 Task: Calculate the inverse hyperbolic cosine for x = 1.
Action: Mouse moved to (1175, 77)
Screenshot: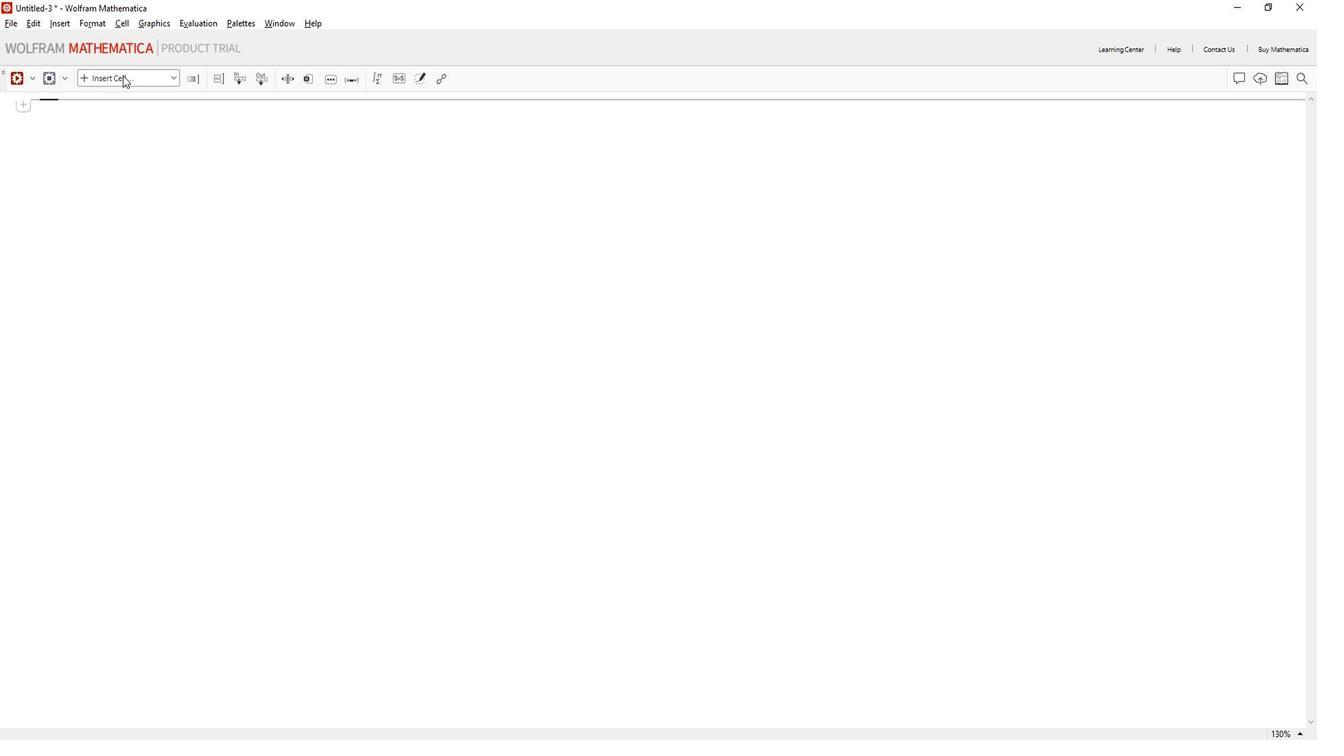
Action: Mouse pressed left at (1175, 77)
Screenshot: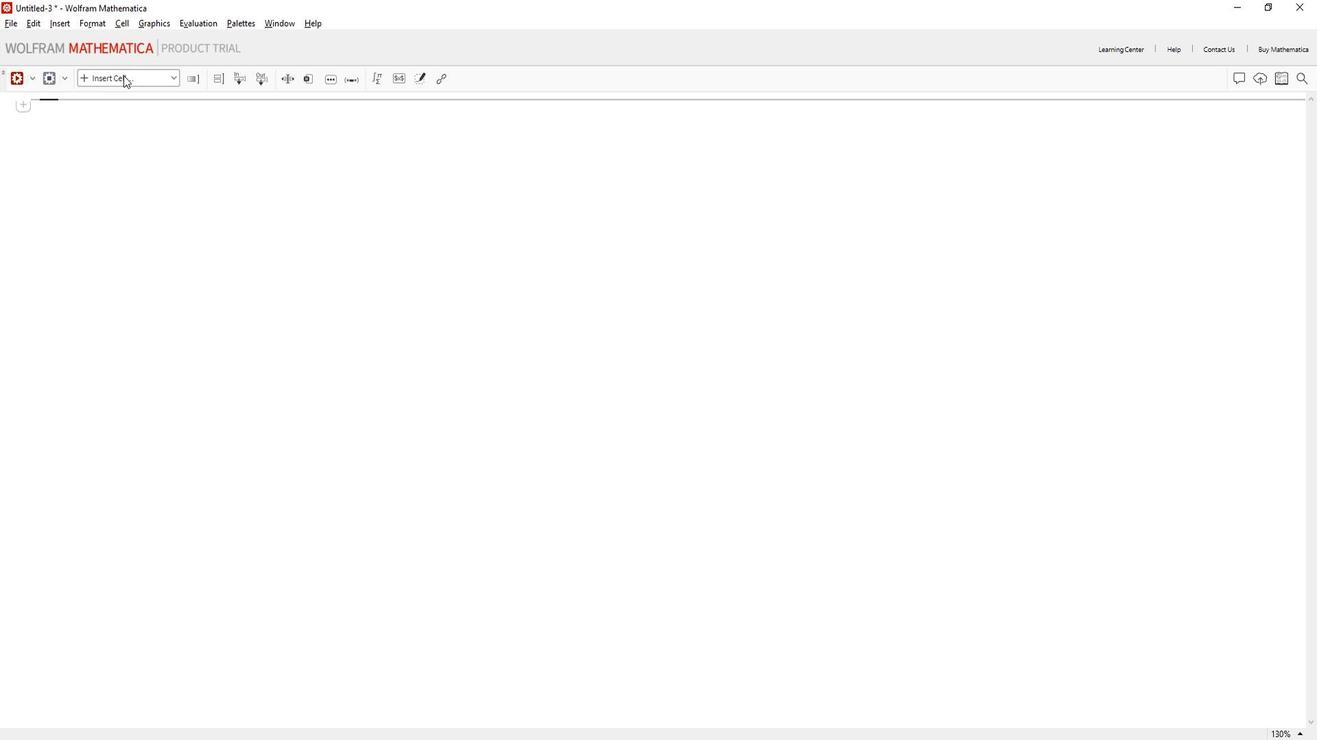 
Action: Mouse moved to (1169, 106)
Screenshot: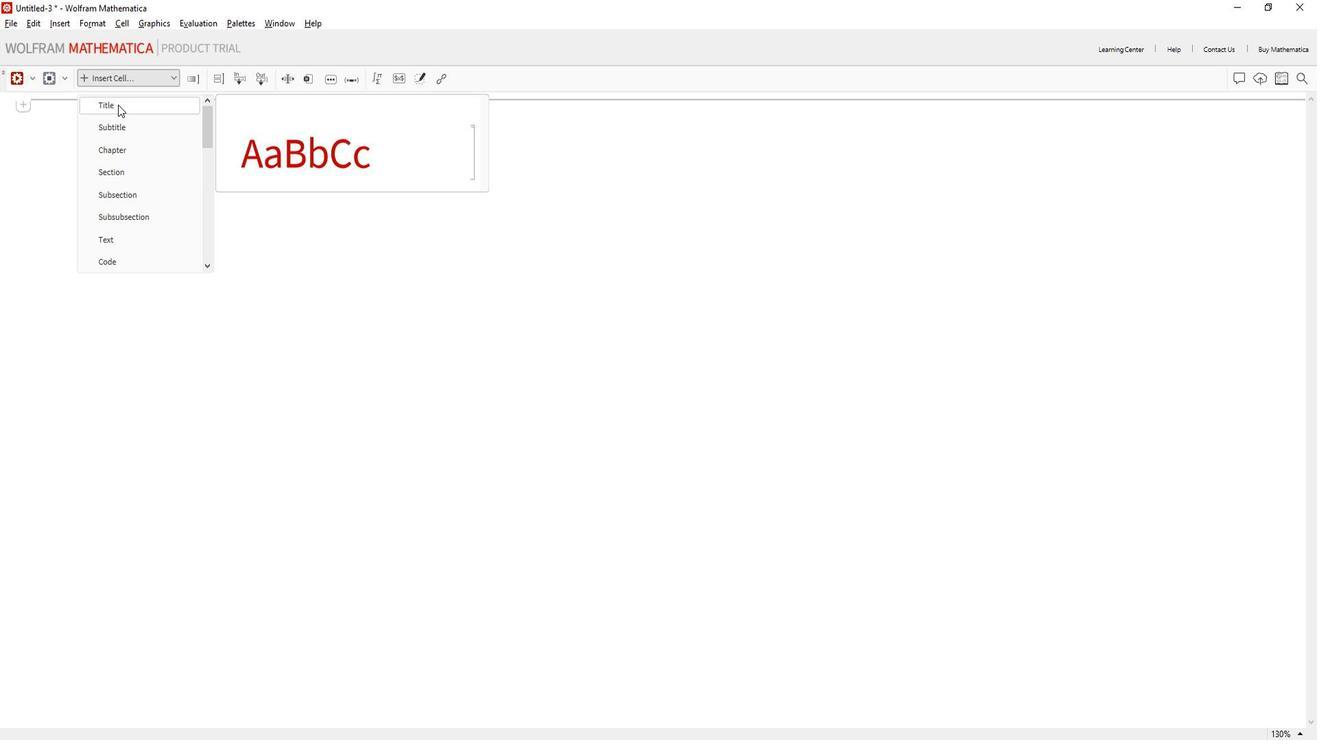 
Action: Mouse pressed left at (1169, 106)
Screenshot: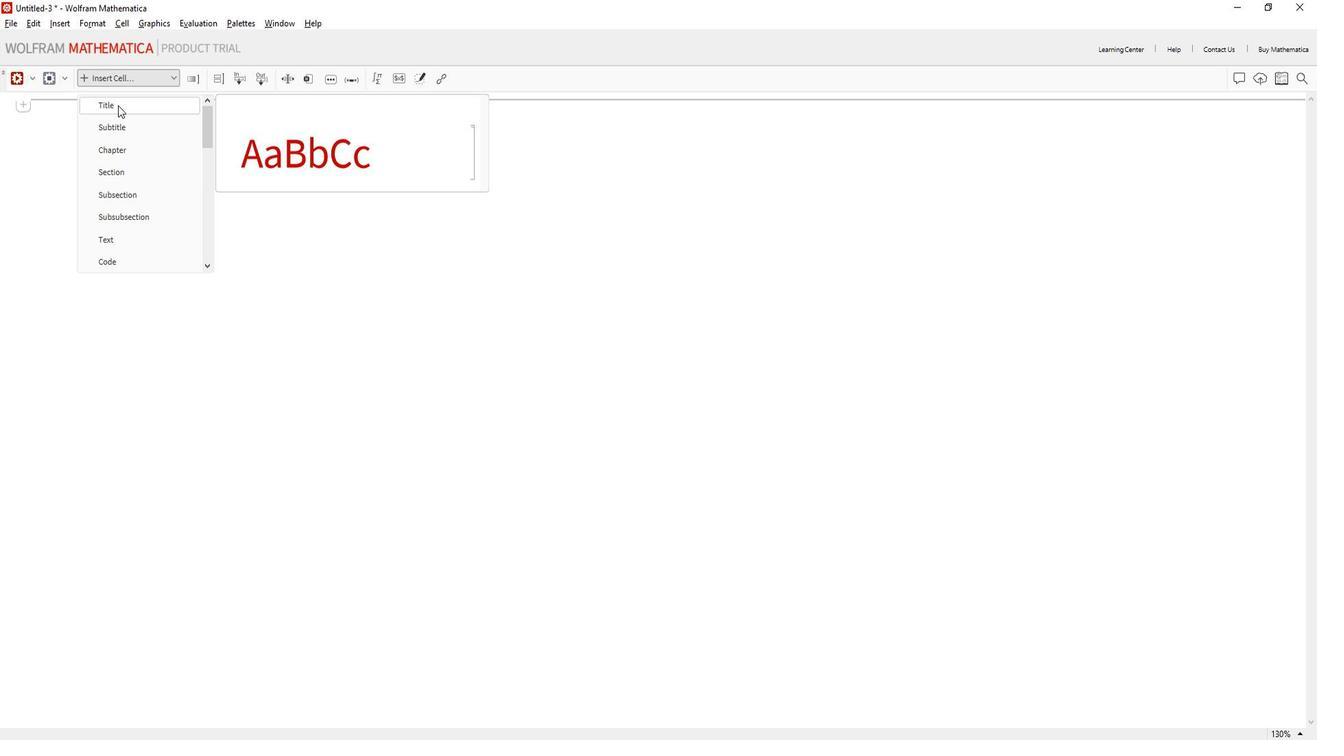 
Action: Key pressed <Key.shift>Calculate<Key.space>the<Key.space>inverse<Key.space>g<Key.backspace>hyperbolic<Key.space>cosin
Screenshot: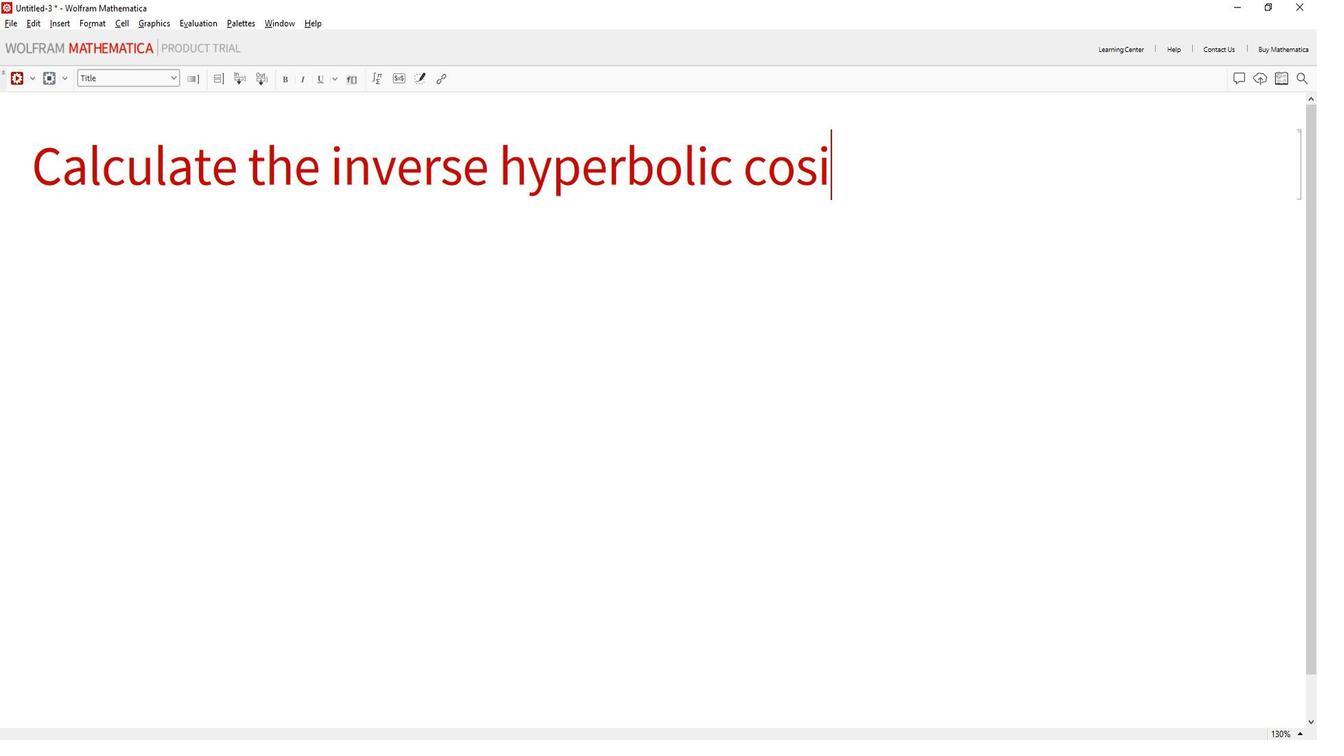
Action: Mouse moved to (1159, 208)
Screenshot: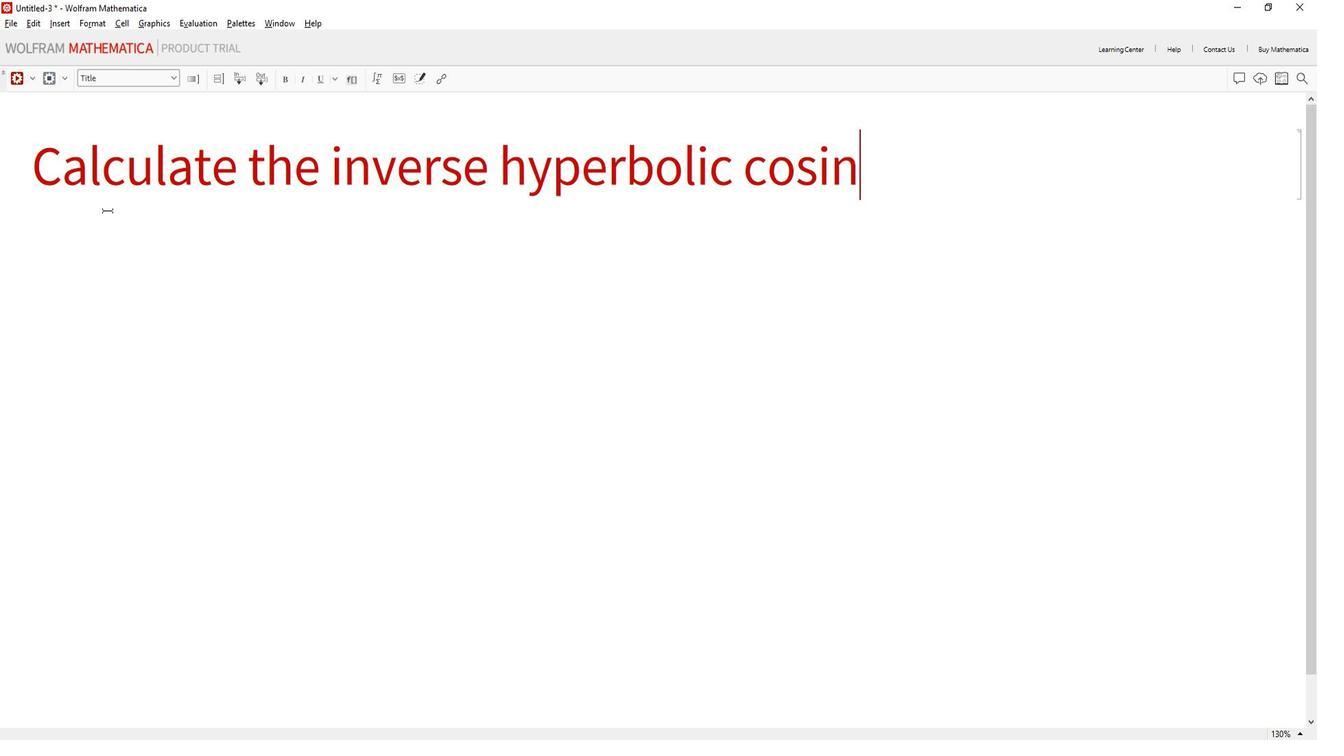 
Action: Mouse pressed left at (1159, 208)
Screenshot: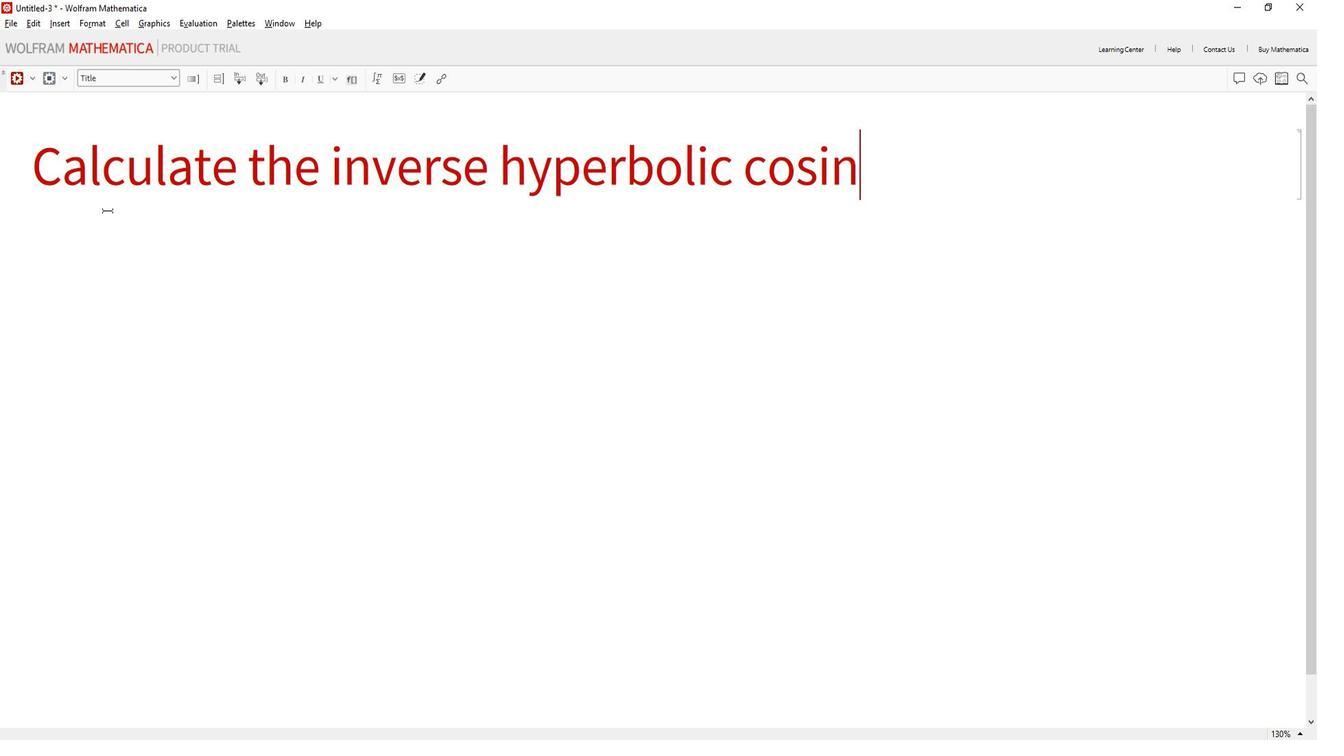 
Action: Mouse moved to (1198, 79)
Screenshot: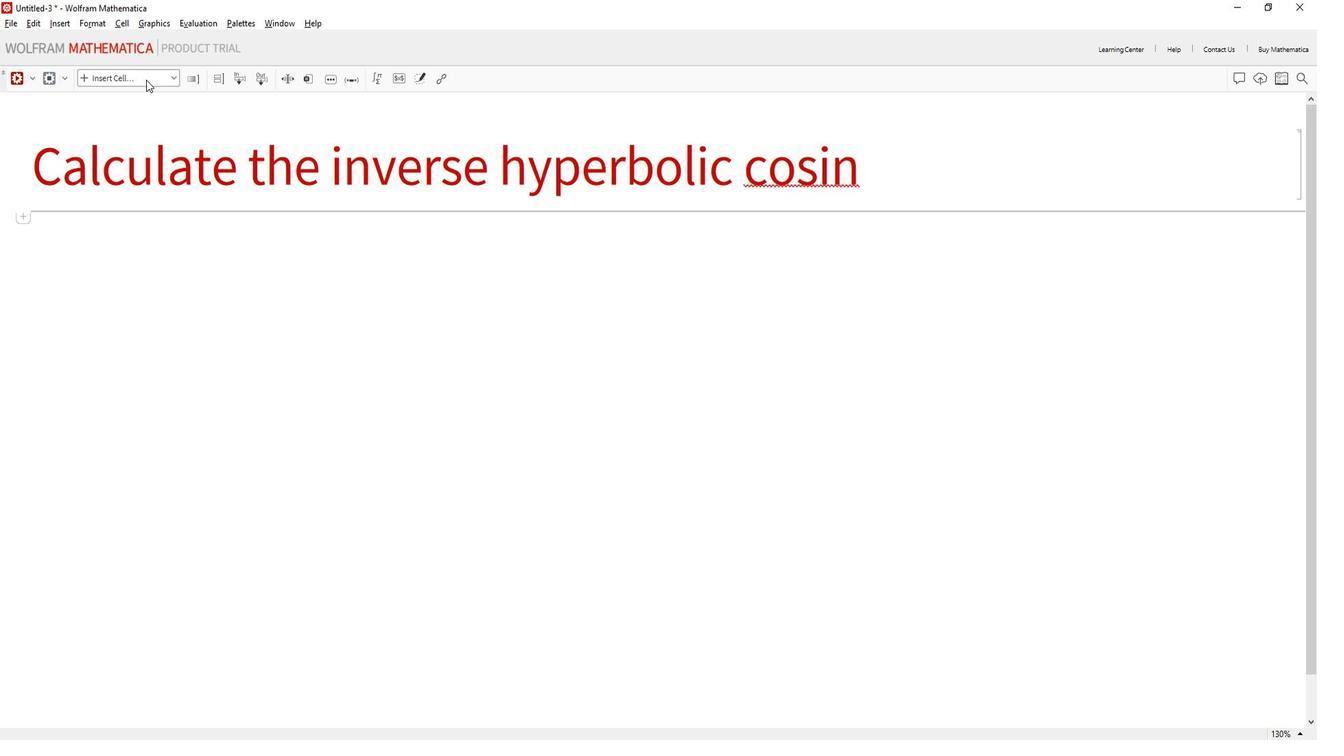 
Action: Mouse pressed left at (1198, 79)
Screenshot: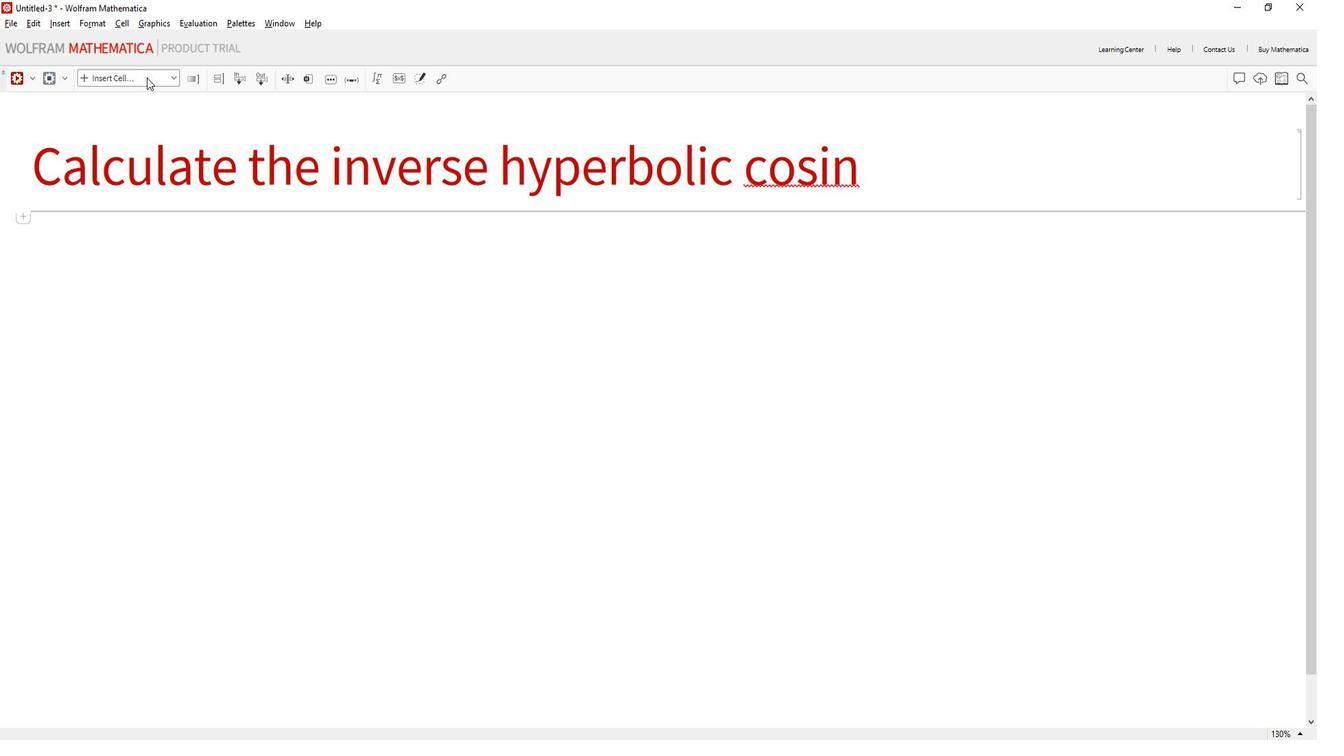 
Action: Mouse moved to (1163, 255)
Screenshot: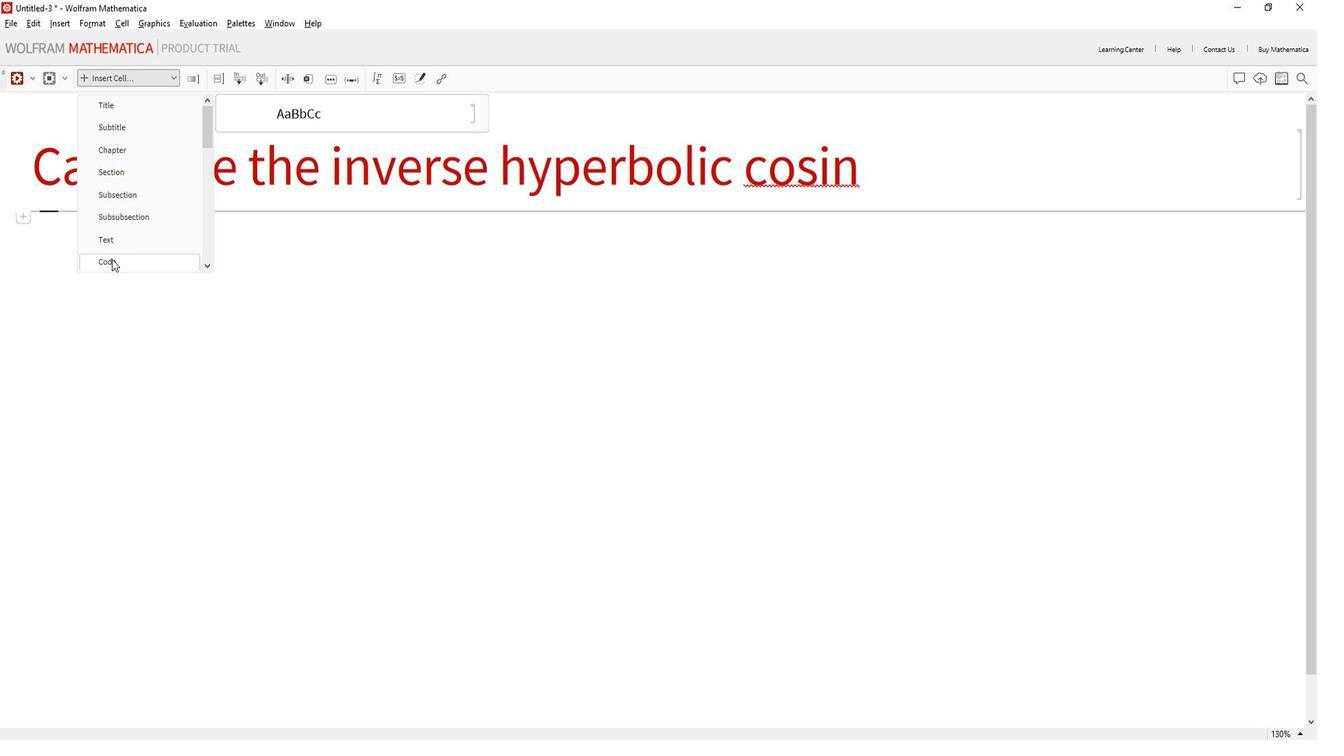 
Action: Mouse pressed left at (1163, 255)
Screenshot: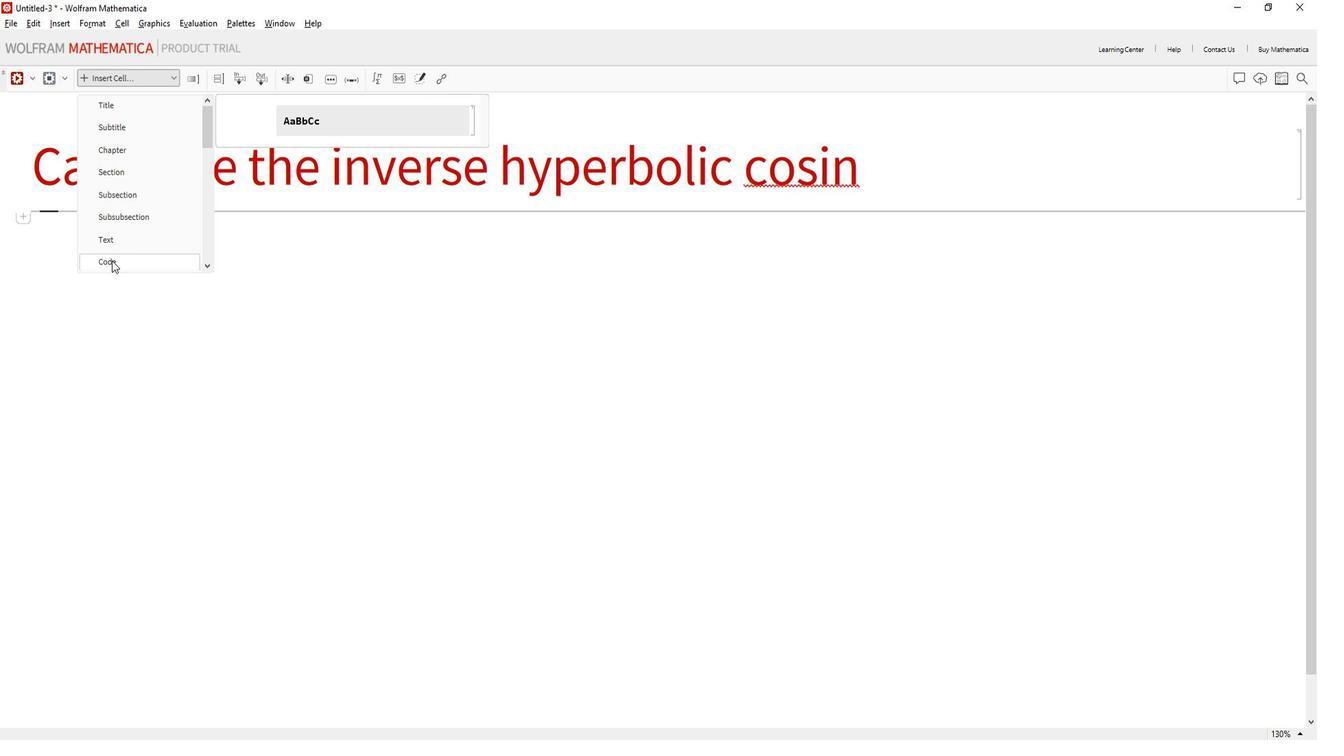 
Action: Mouse moved to (981, 264)
Screenshot: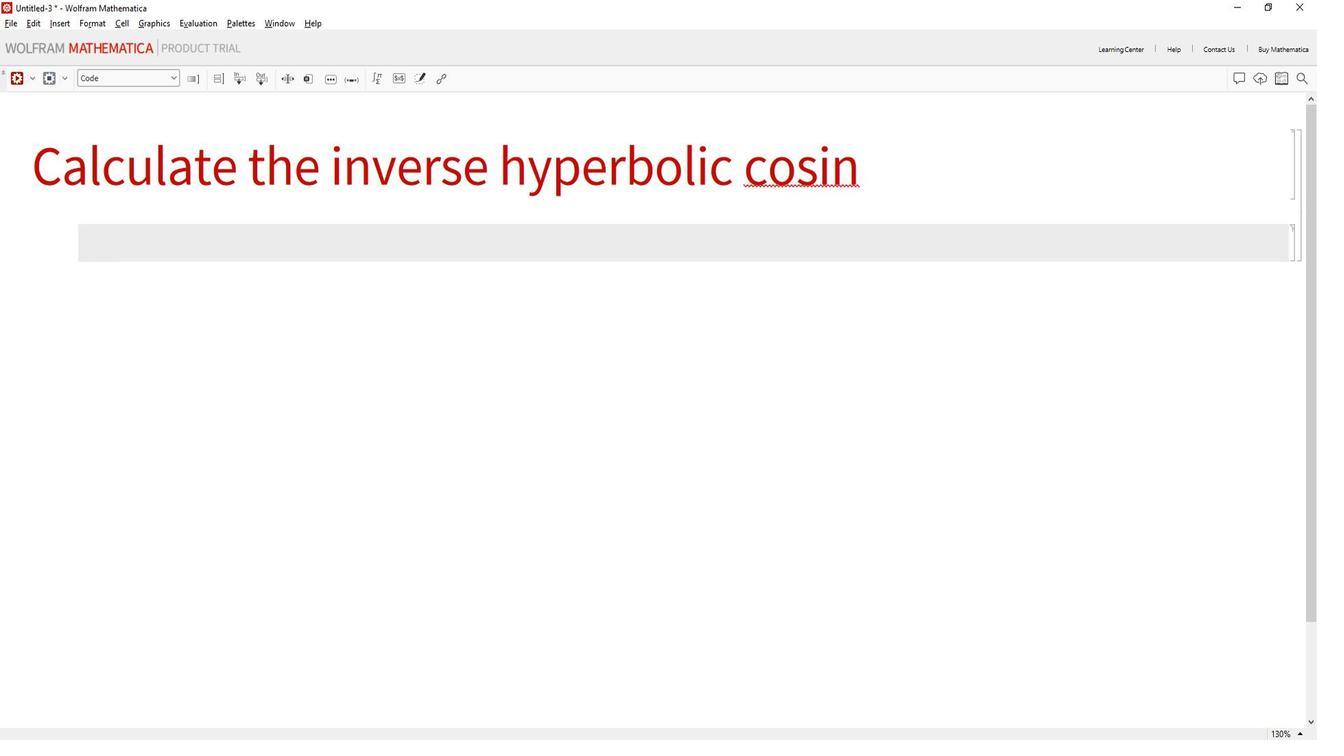 
Action: Mouse pressed left at (981, 264)
Screenshot: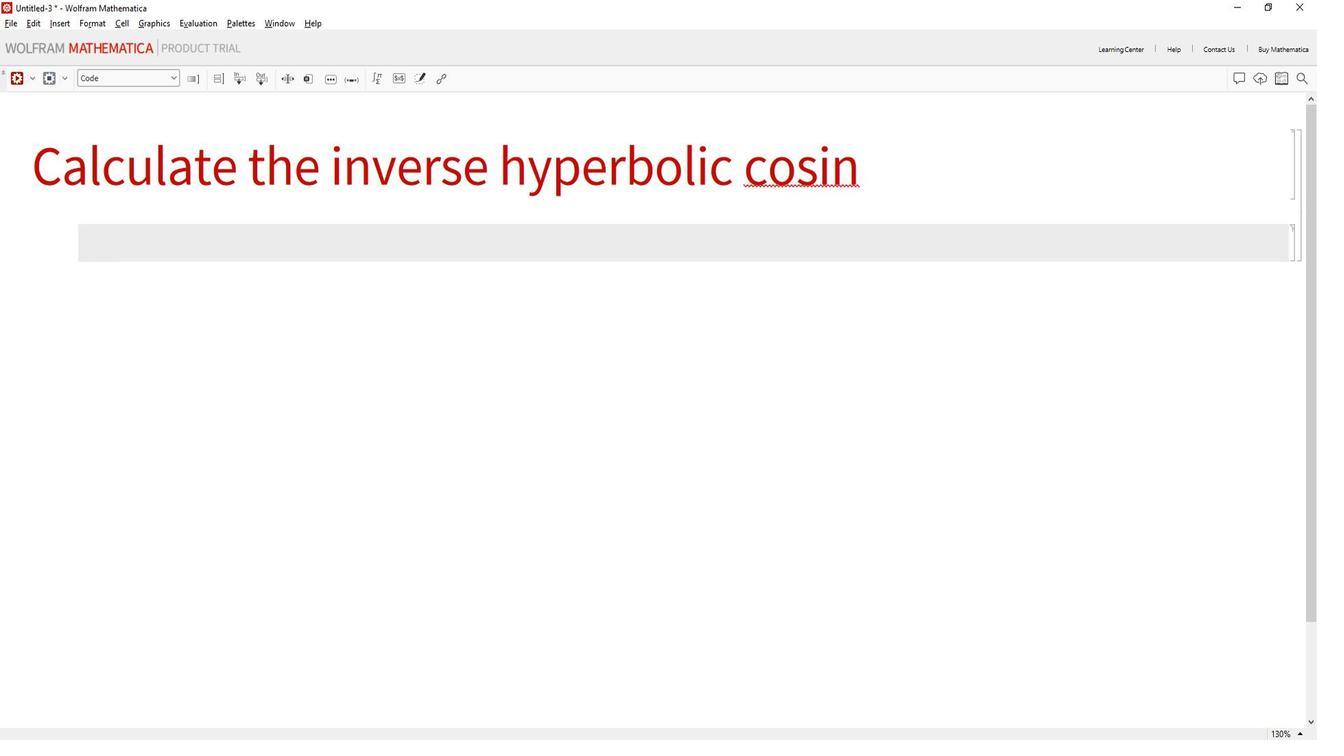 
Action: Mouse moved to (1157, 240)
Screenshot: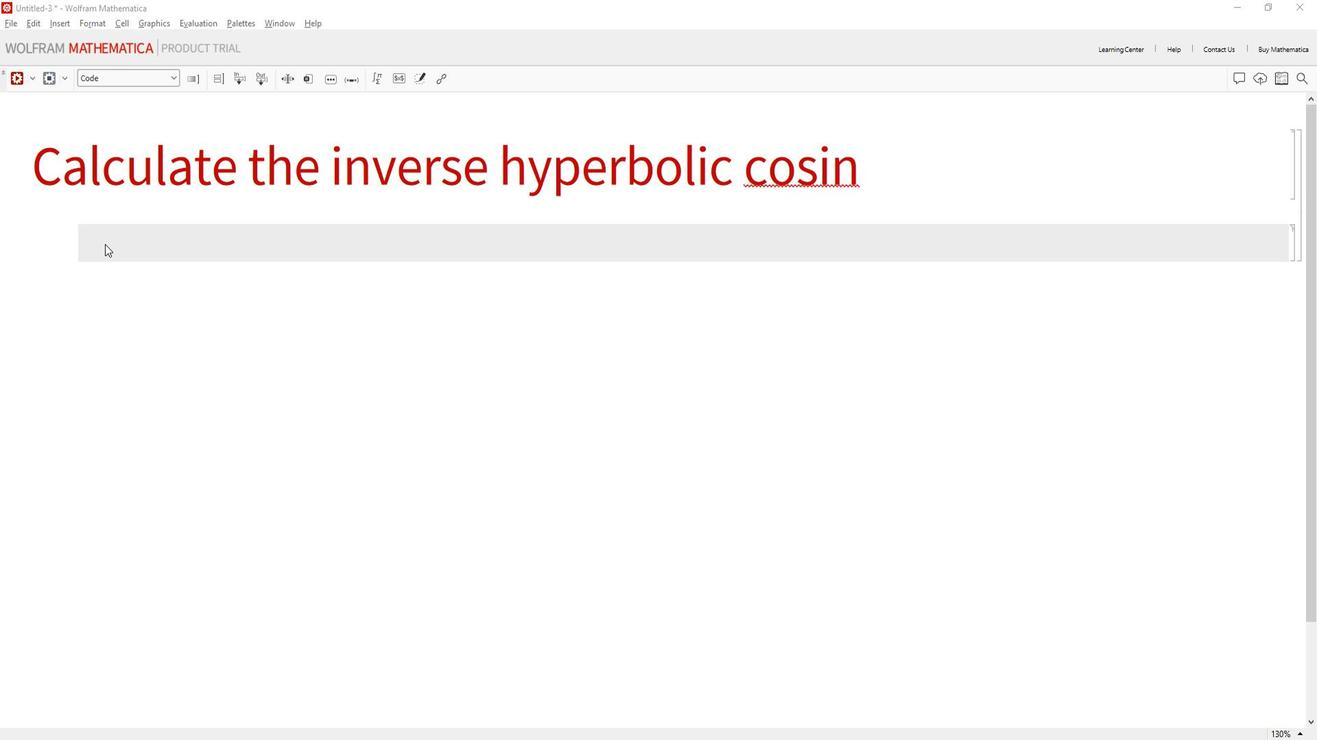 
Action: Mouse pressed left at (1157, 240)
Screenshot: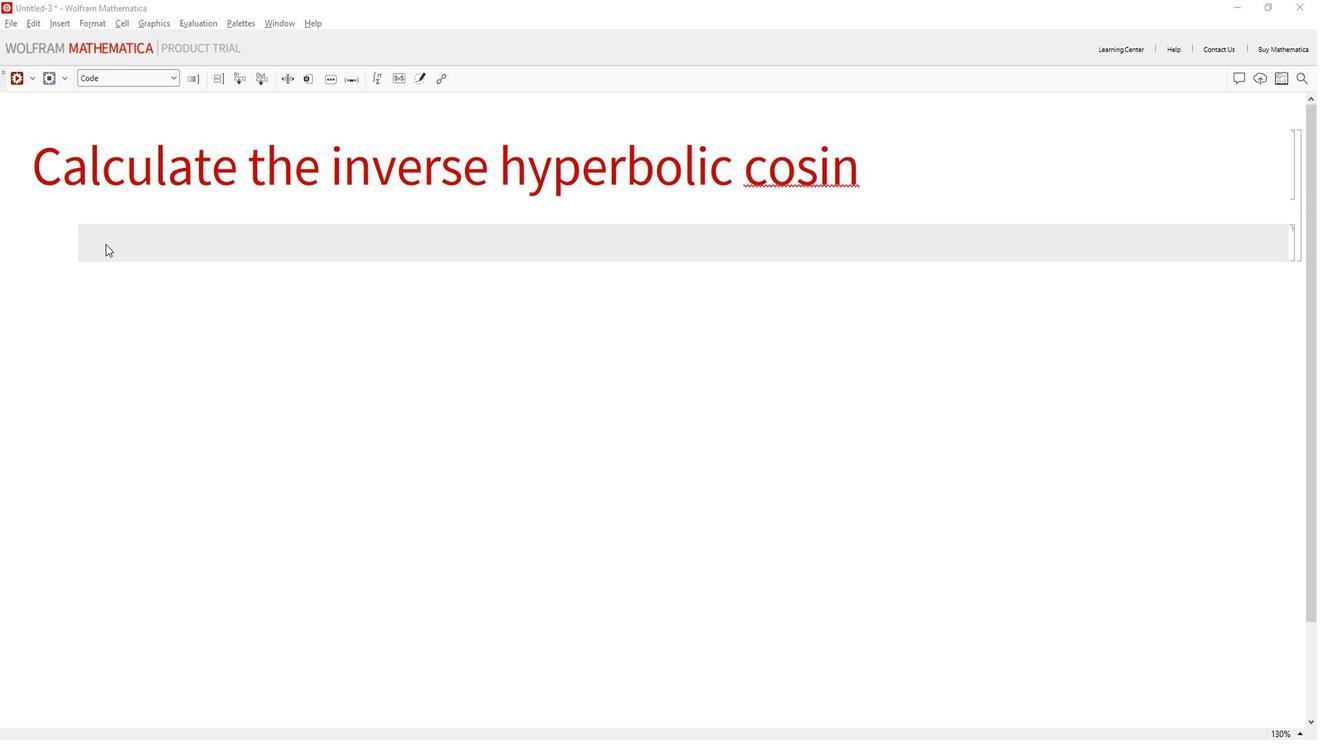 
Action: Key pressed <Key.shift_r>(*c<Key.shift><Key.backspace><Key.shift>Calculate<Key.space>the<Key.space>inverse<Key.space>g<Key.backspace>hyperbolic<Key.space>consin<Key.space>for<Key.space>x<Key.space>=<Key.space>1<Key.right><Key.right>arr<Key.backspace>c<Key.shift>Cosh<Key.shift>Value<Key.enter><Key.space>=<Key.space><Key.shift>Arc<Key.shift>Cosh[1<Key.right><Key.enter><Key.enter><Key.shift_r><Key.shift_r><Key.shift_r><Key.shift_r>(*<Key.shift>Dispay<Key.space>the<Key.space>result<Key.right><Key.right><Key.enter><Key.shift>Print[<Key.shift_r><Key.shift_r>"<Key.shift><Key.shift><Key.shift>The<Key.space>inverse<Key.space>hyperbolic<Key.space>cosine<Key.space>for<Key.space>x<Key.space>=<Key.space>1<Key.space>is<Key.space><Key.shift_r>:<Key.right><Key.left><Key.space><Key.right><Key.space>,<Key.space>arc<Key.shift>Cosh<Key.shift>Value<Key.enter>
Screenshot: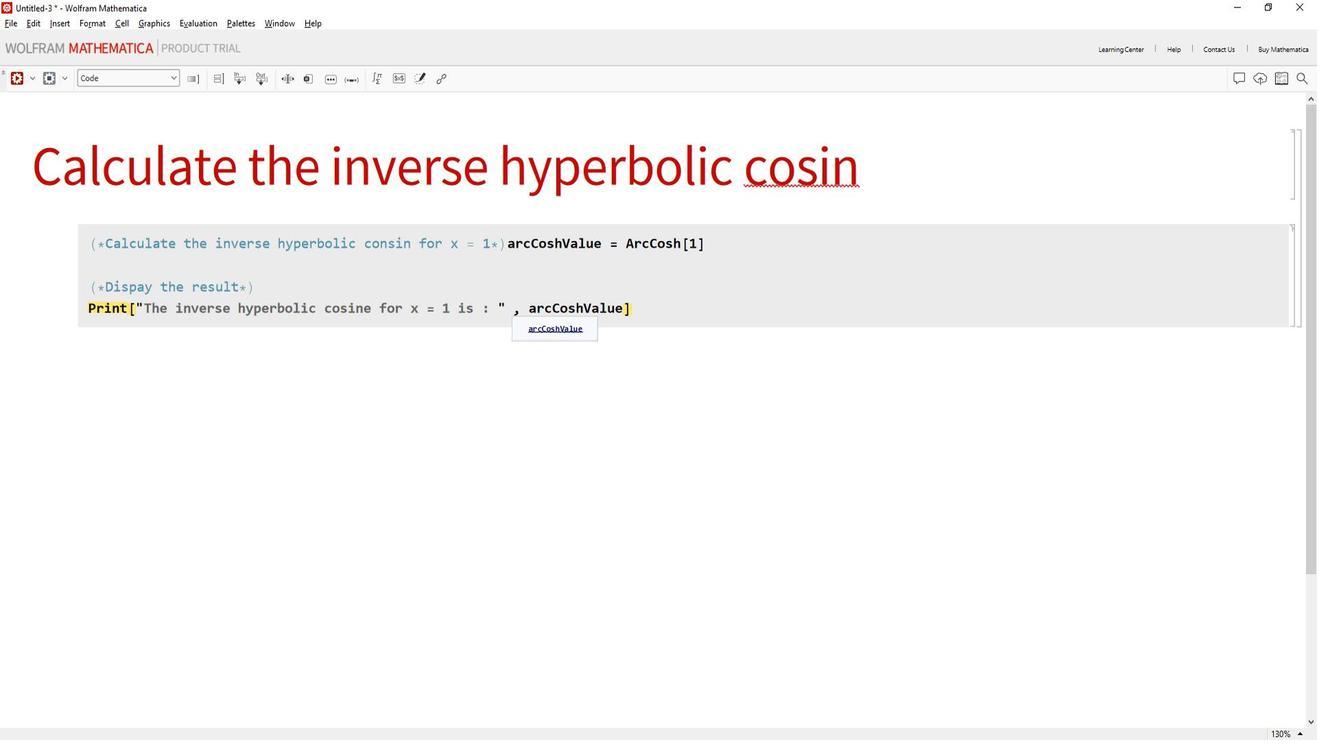 
Action: Mouse moved to (1303, 268)
Screenshot: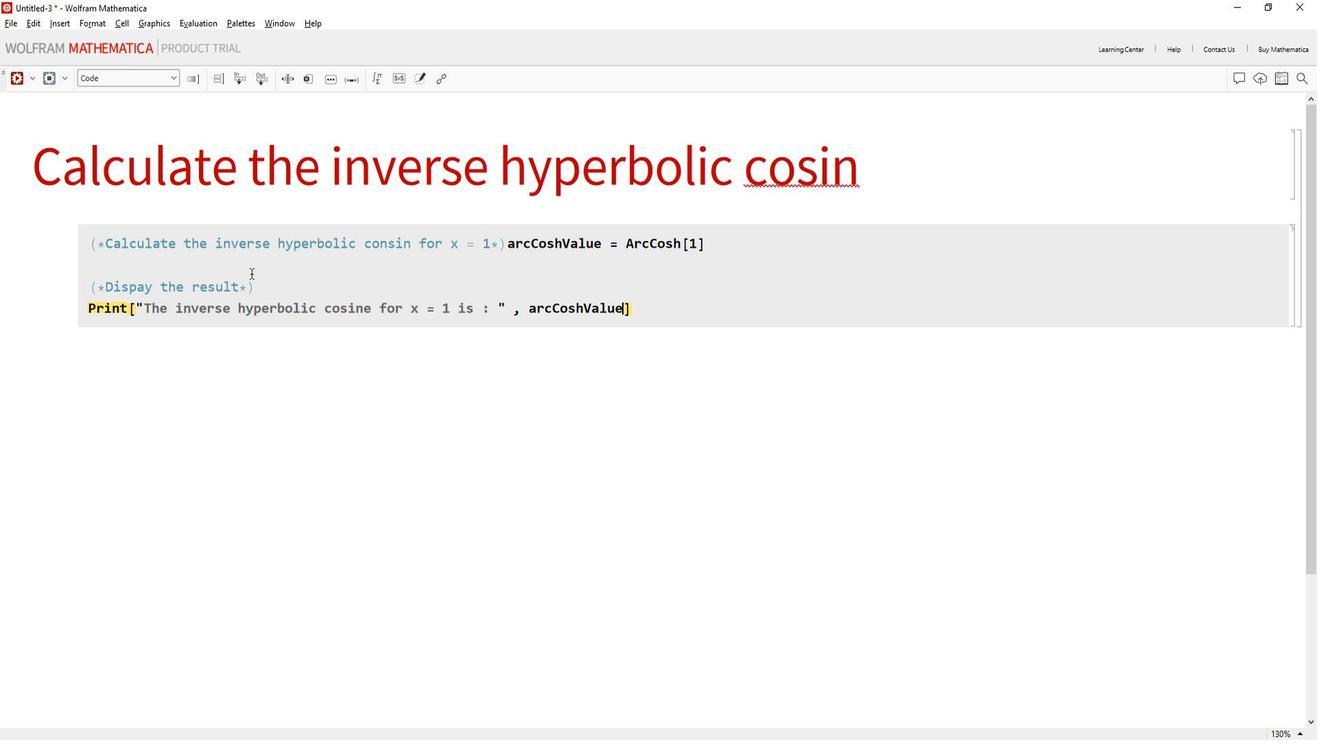 
Action: Mouse pressed left at (1303, 268)
Screenshot: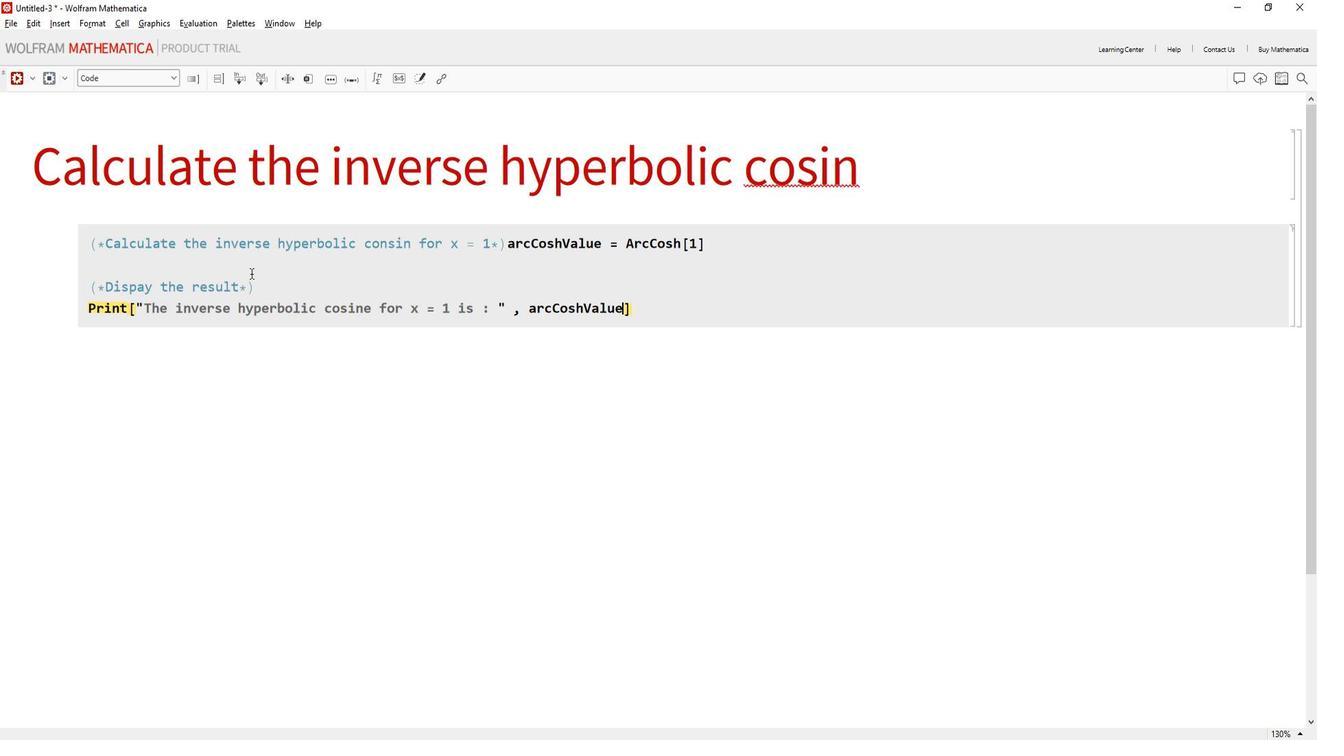 
Action: Mouse moved to (1068, 85)
Screenshot: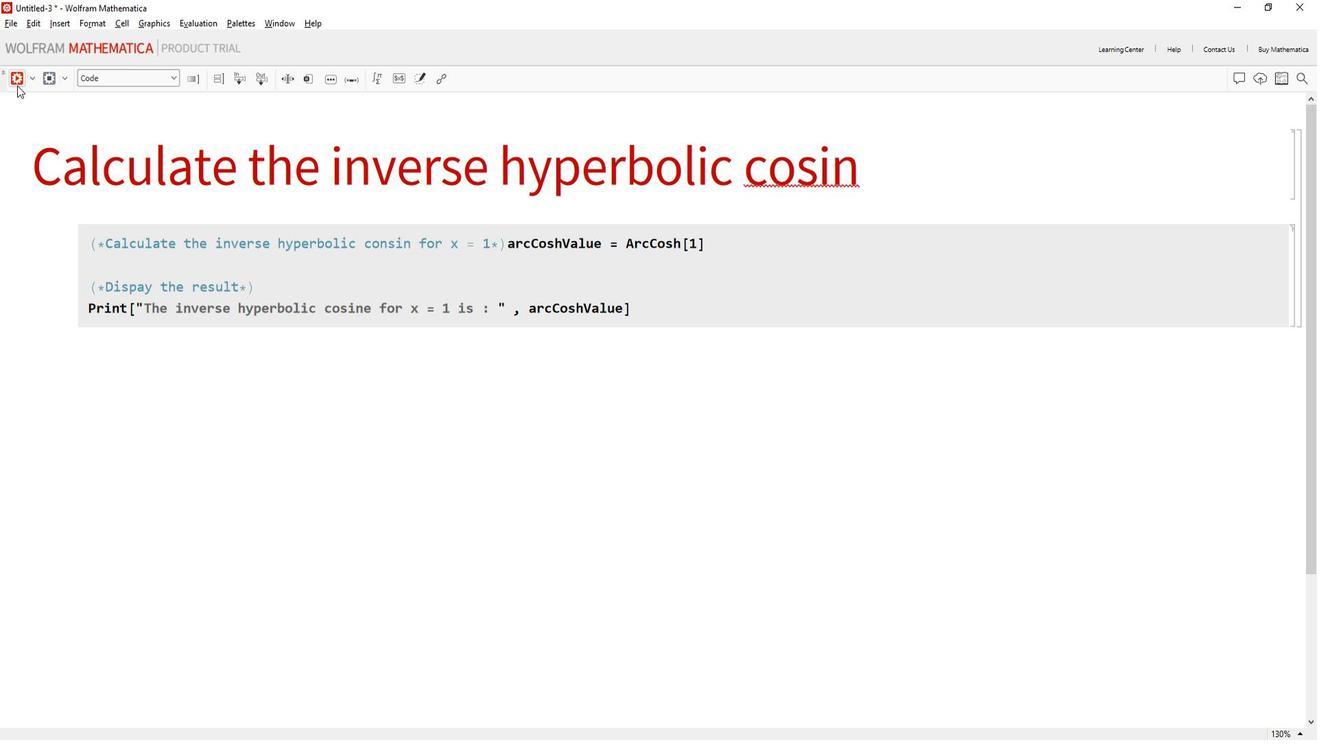
Action: Mouse pressed left at (1068, 85)
Screenshot: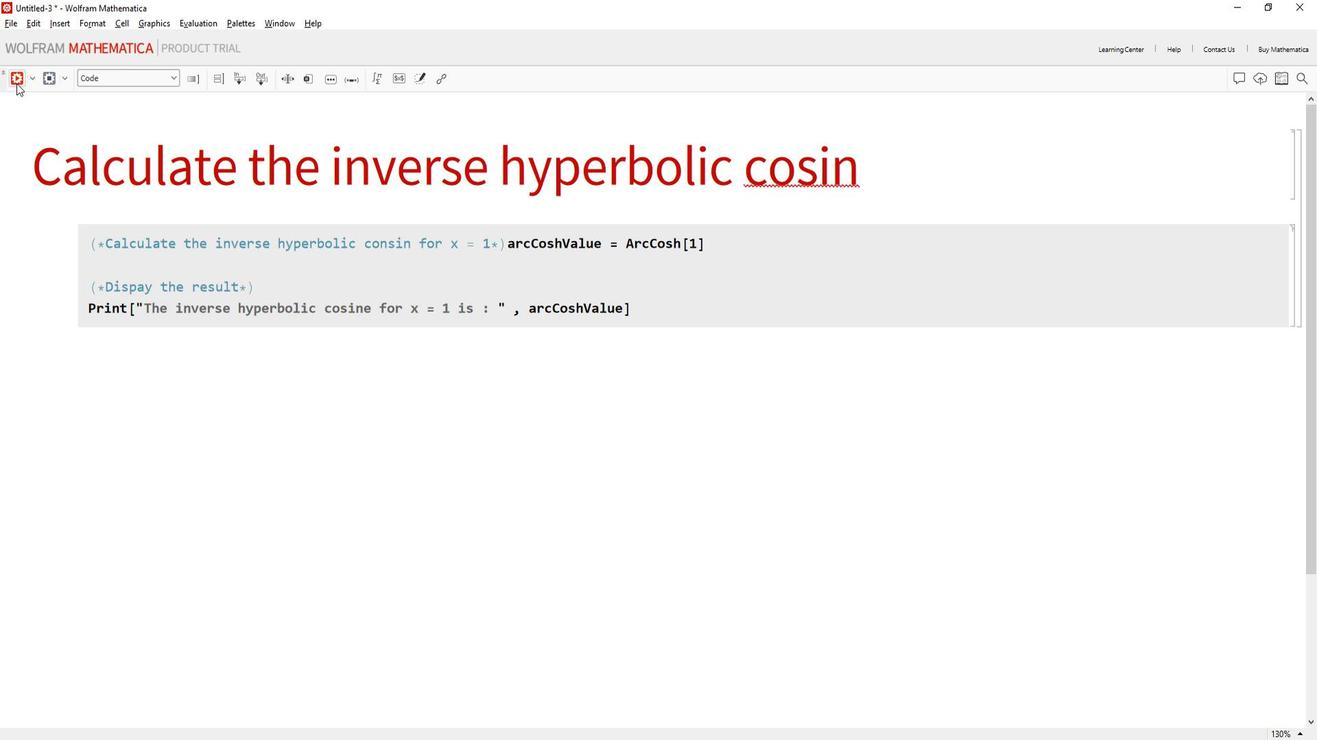 
Action: Mouse moved to (1264, 334)
Screenshot: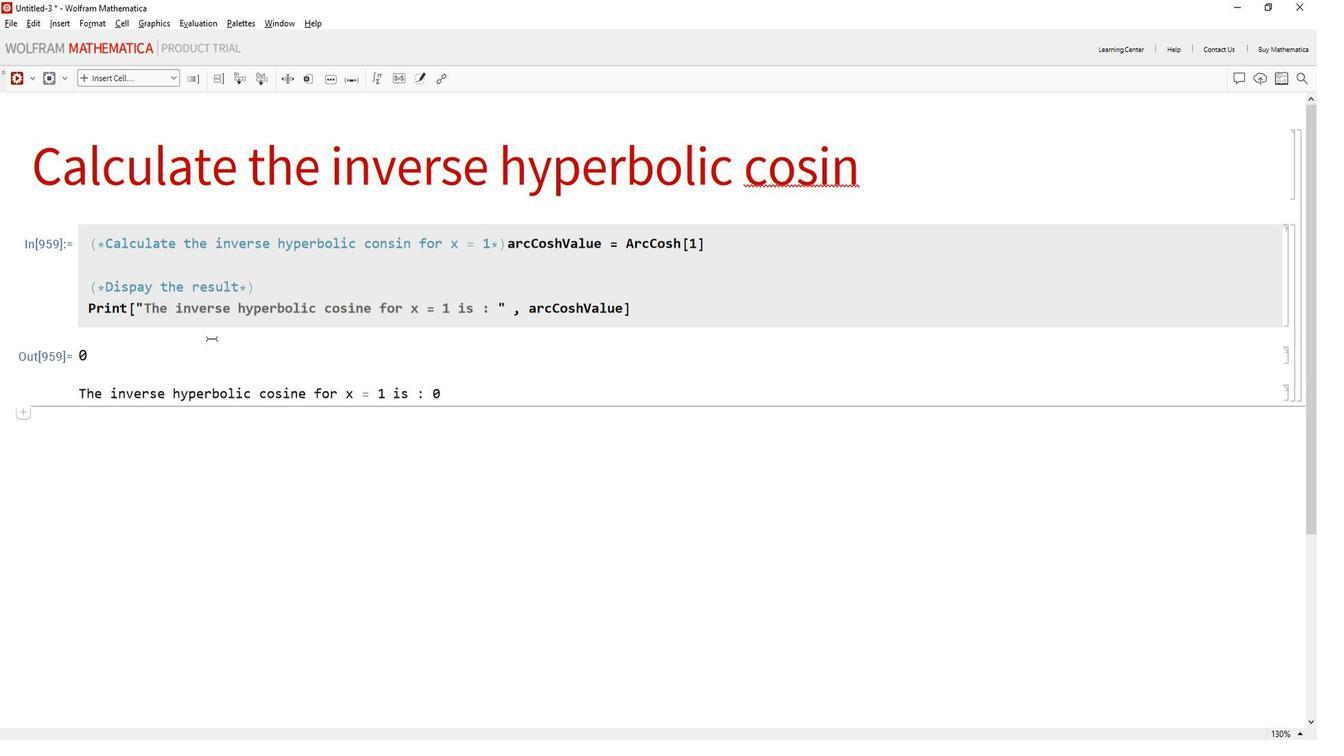 
